 Task: Create Workspace E-commerce Solutions Workspace description Manage website maintenance and updates. Workspace type Human Resources
Action: Key pressed <Key.shift><Key.shift><Key.shift><Key.shift><Key.shift>E-COMMERCE<Key.space><Key.shift>SOLUTION
Screenshot: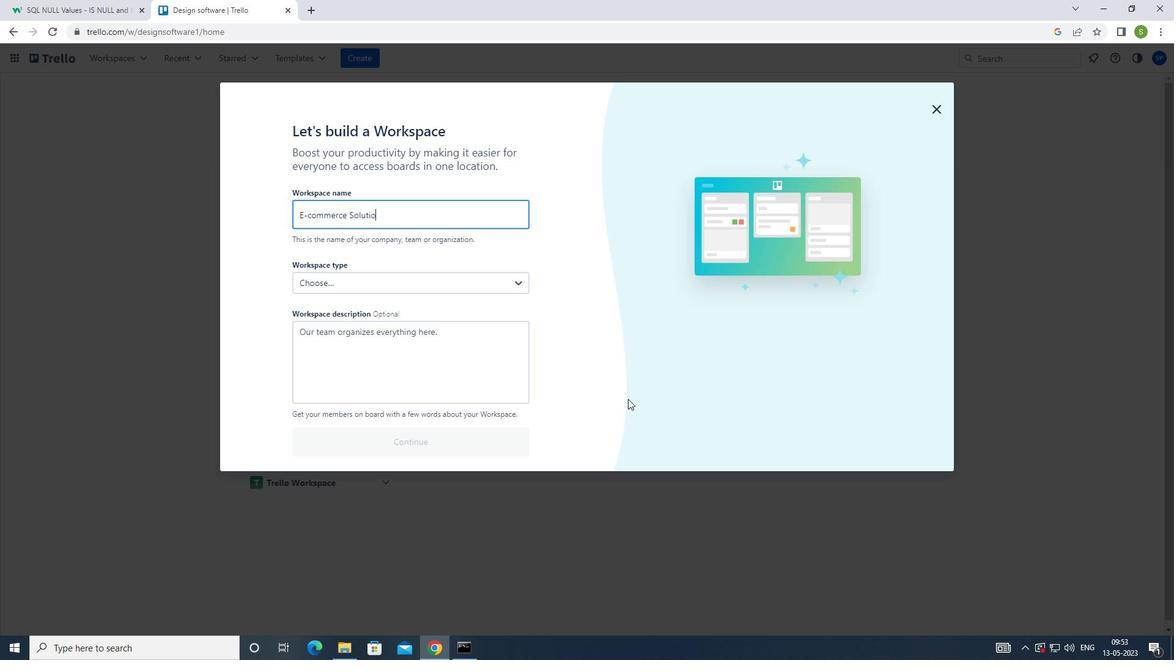 
Action: Mouse moved to (429, 351)
Screenshot: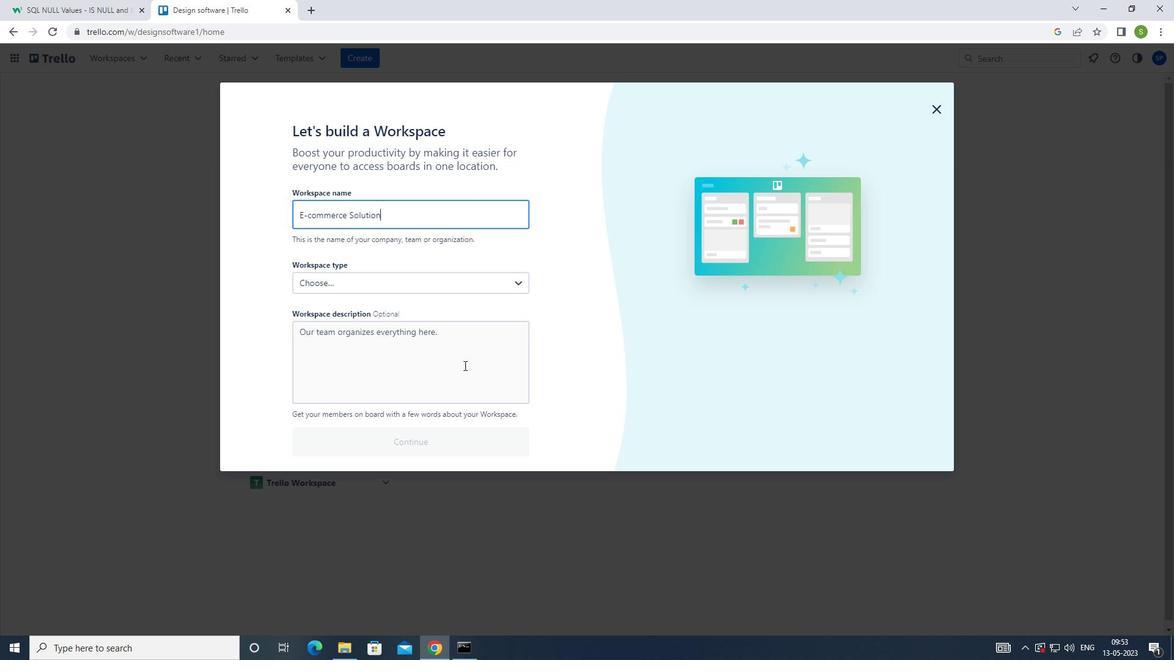 
Action: Mouse pressed left at (429, 351)
Screenshot: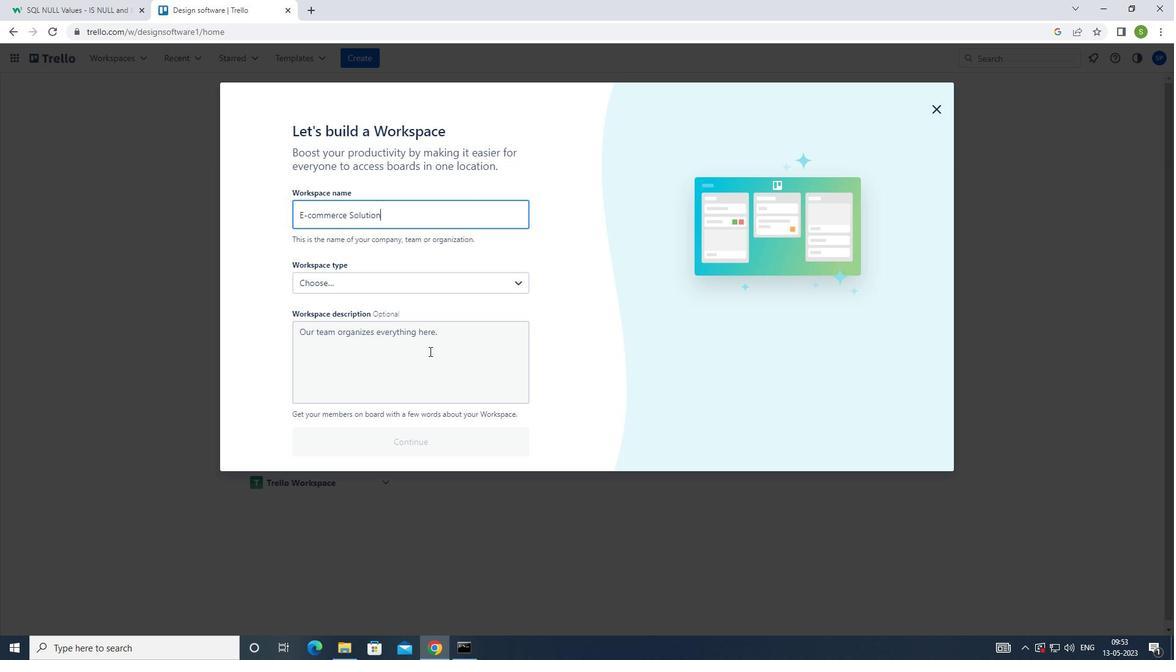 
Action: Mouse moved to (466, 345)
Screenshot: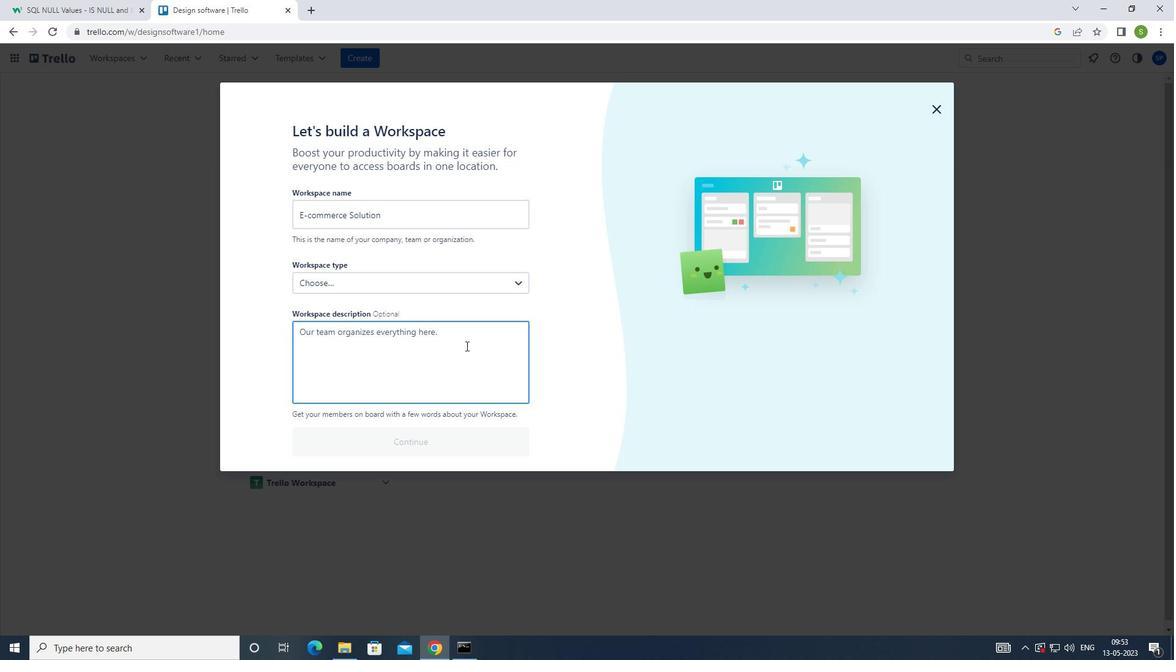 
Action: Key pressed <Key.shift>MANAGE<Key.space>WEBSITE<Key.space>MAINTENANCE<Key.space>AND<Key.space>UPDATE
Screenshot: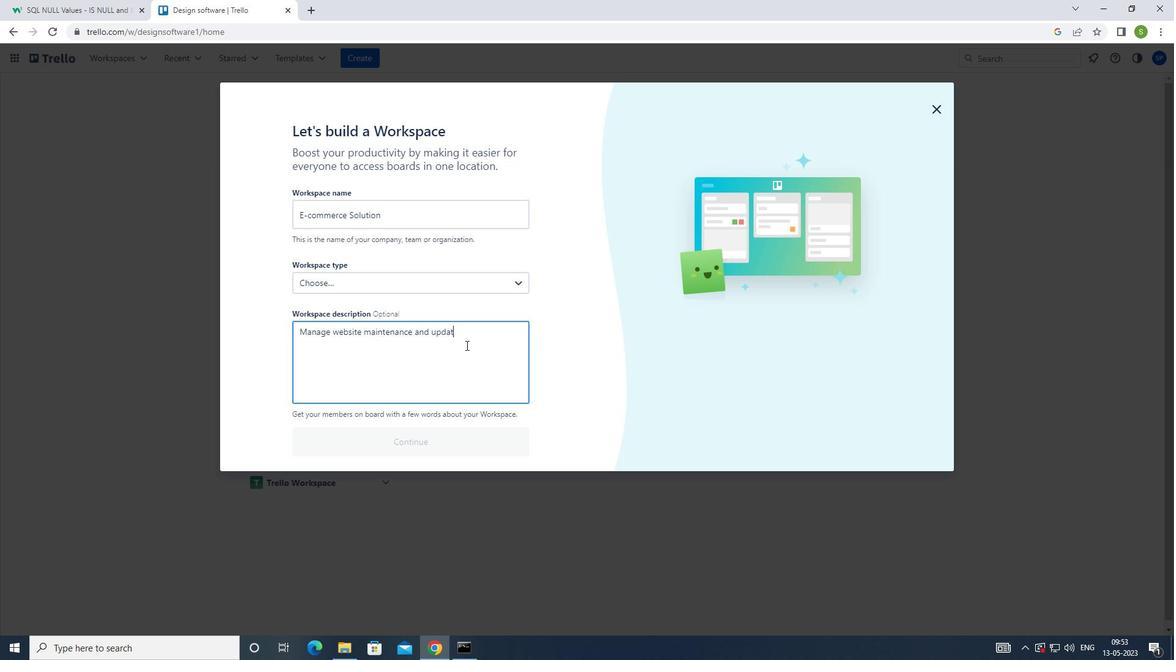 
Action: Mouse moved to (397, 283)
Screenshot: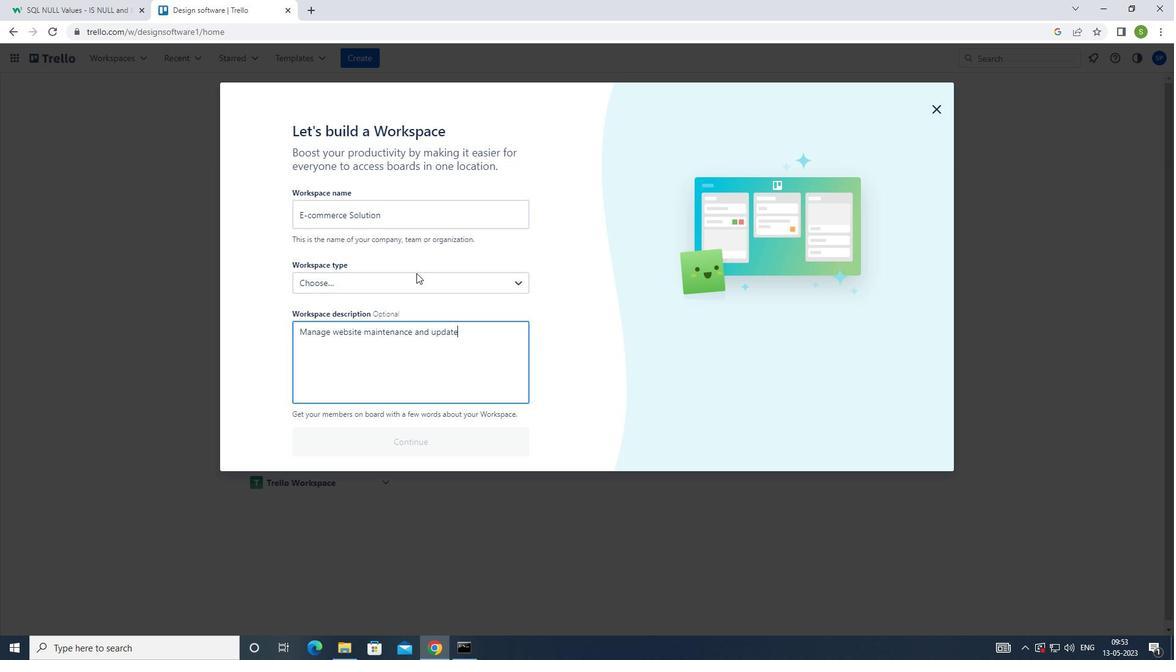 
Action: Mouse pressed left at (397, 283)
Screenshot: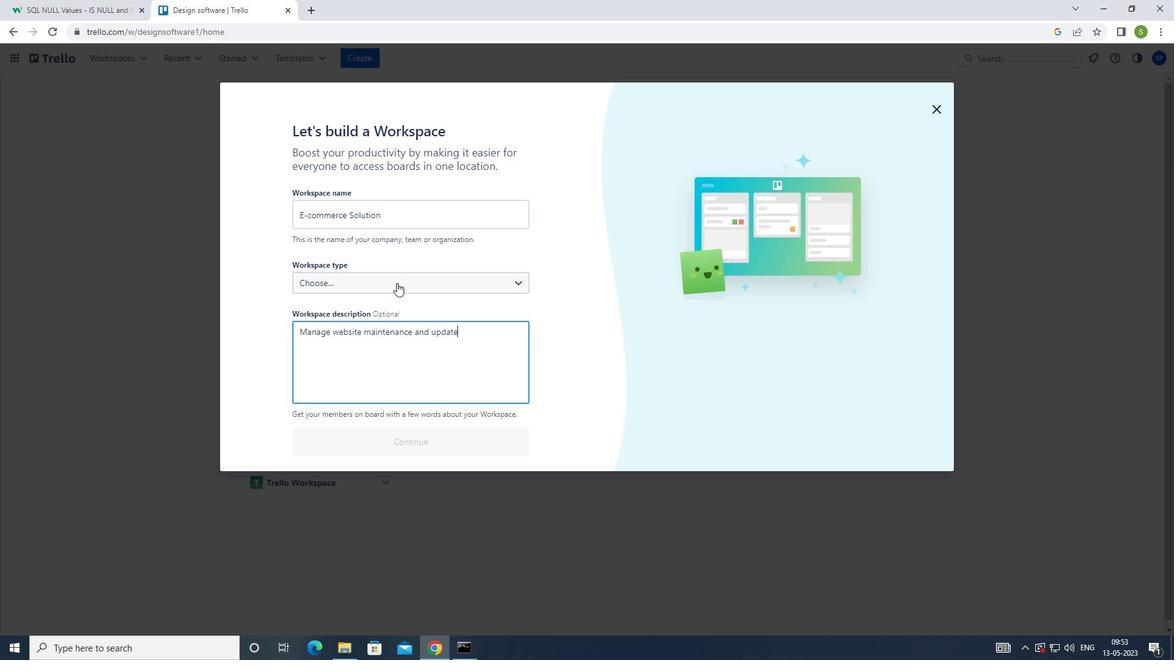 
Action: Mouse moved to (398, 356)
Screenshot: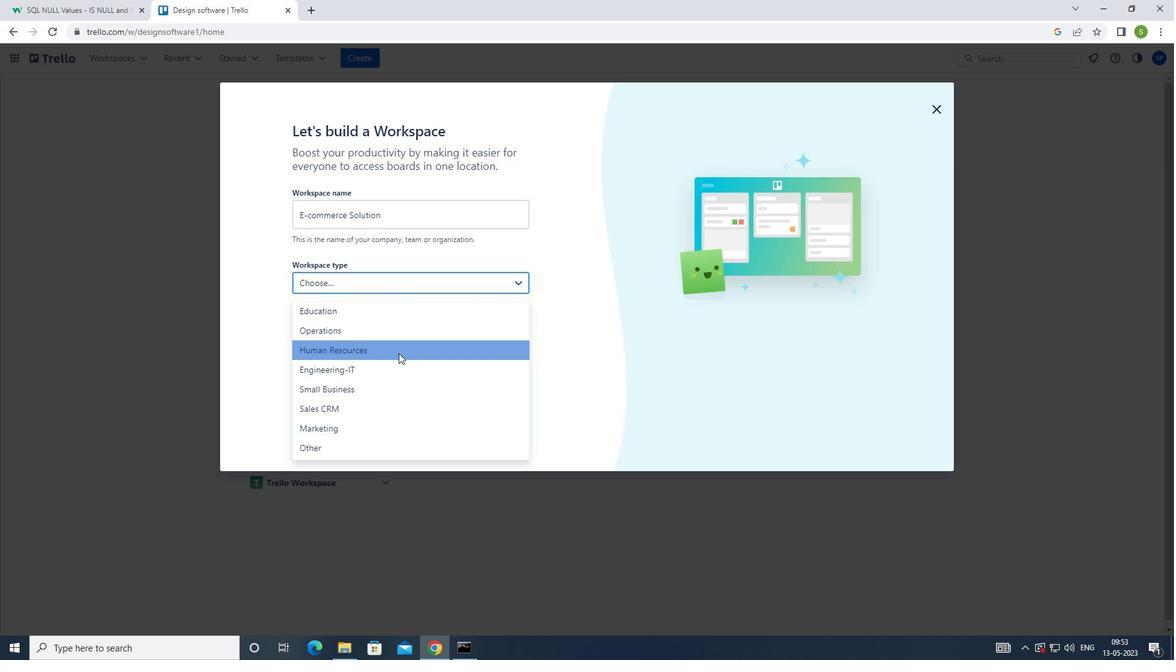 
Action: Mouse pressed left at (398, 356)
Screenshot: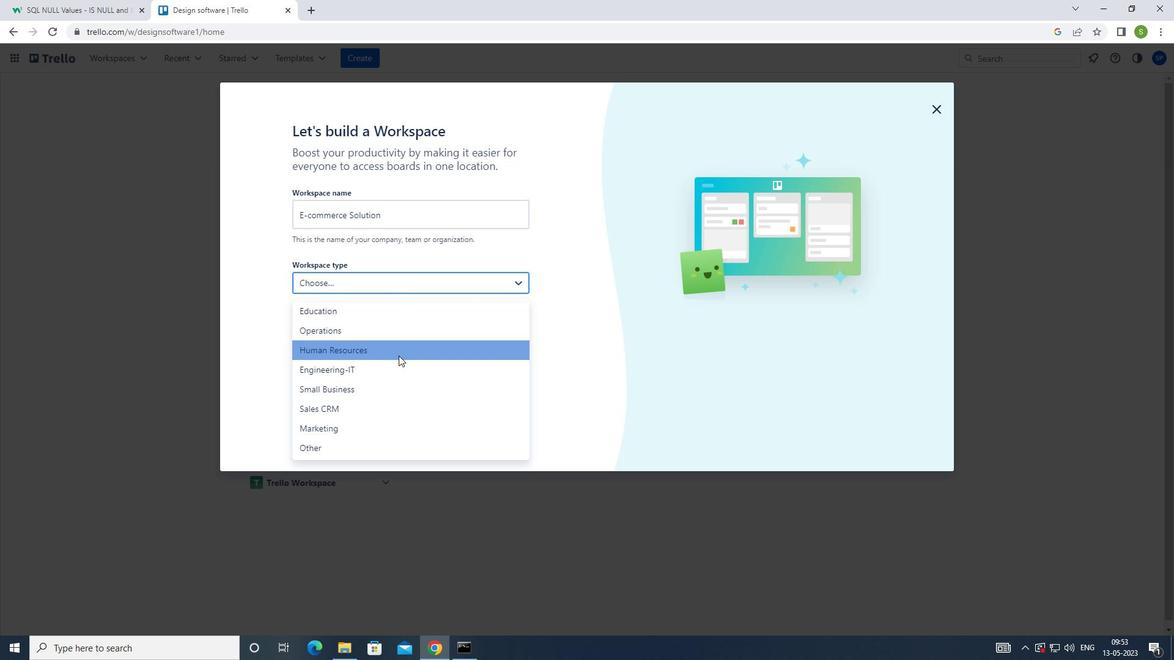 
Action: Mouse moved to (421, 438)
Screenshot: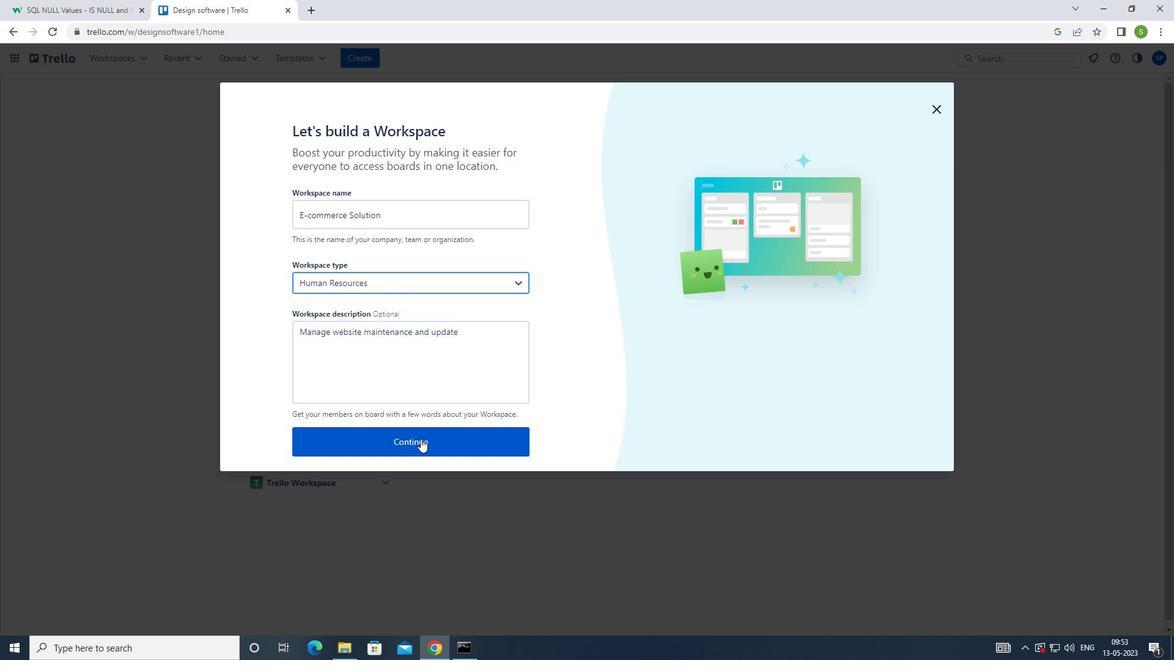 
Action: Mouse pressed left at (421, 438)
Screenshot: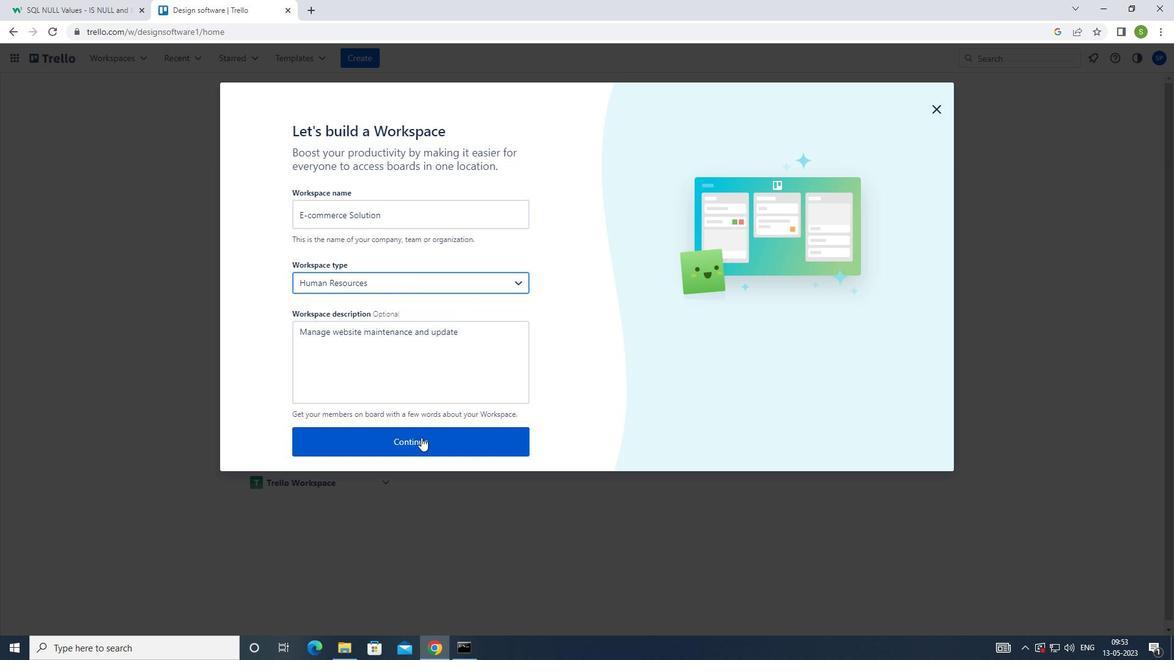 
Action: Key pressed <Key.f8>
Screenshot: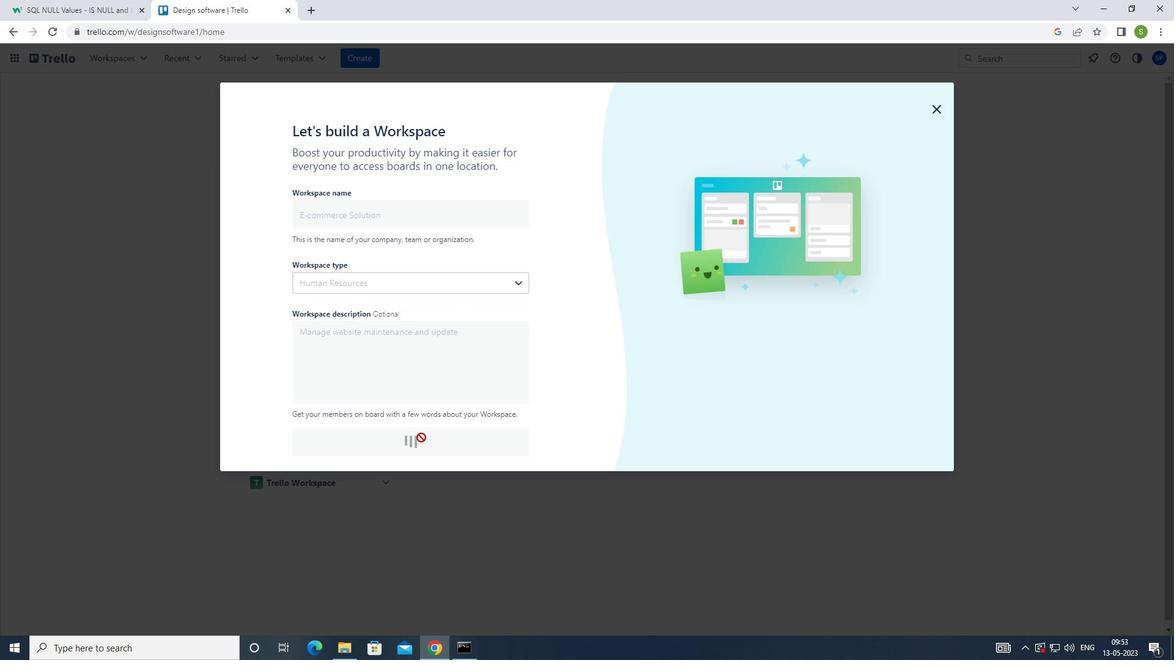 
